 Task: Change scribble  line  to solid.
Action: Mouse moved to (348, 252)
Screenshot: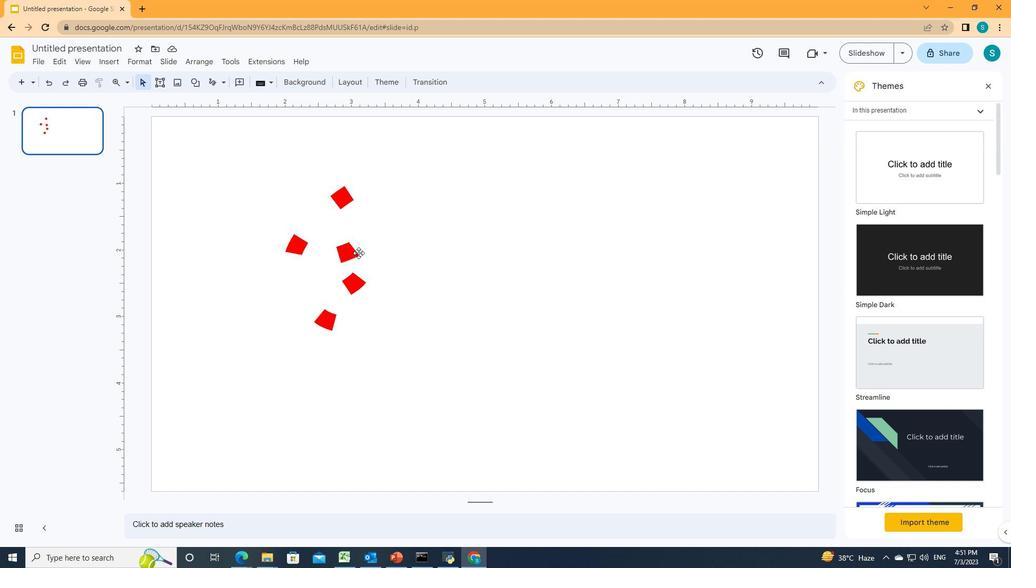 
Action: Mouse pressed left at (348, 252)
Screenshot: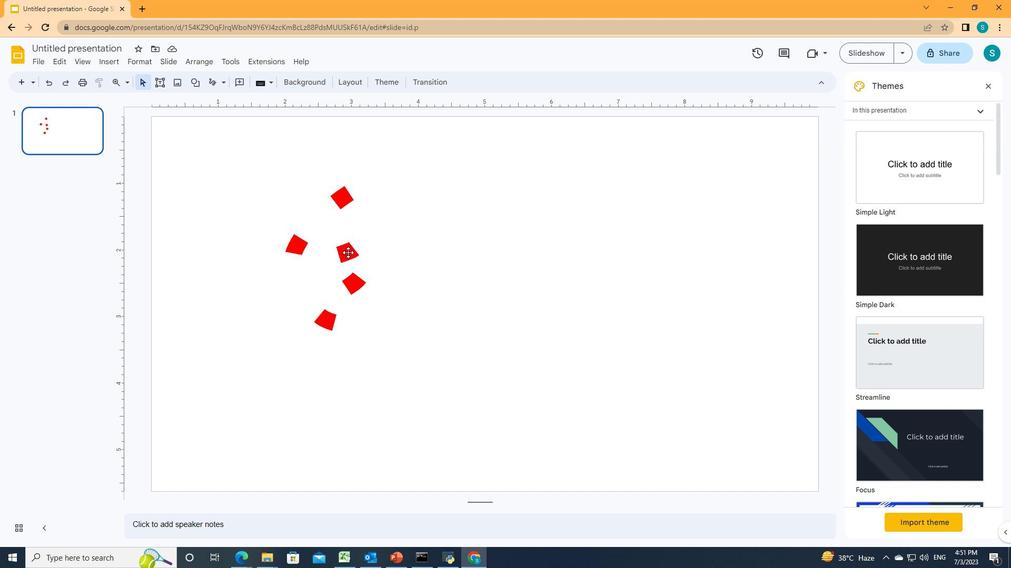
Action: Mouse moved to (275, 85)
Screenshot: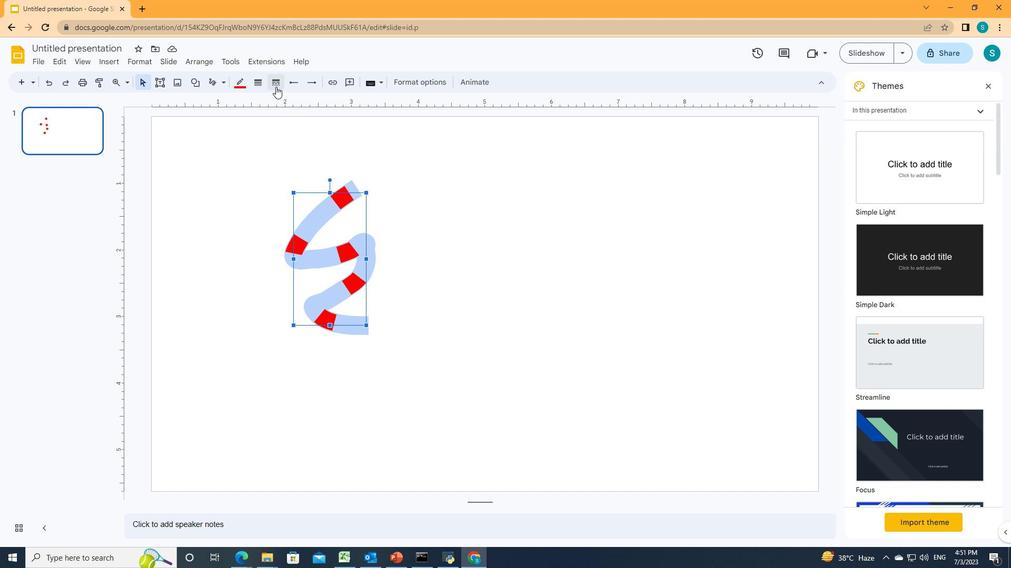 
Action: Mouse pressed left at (275, 85)
Screenshot: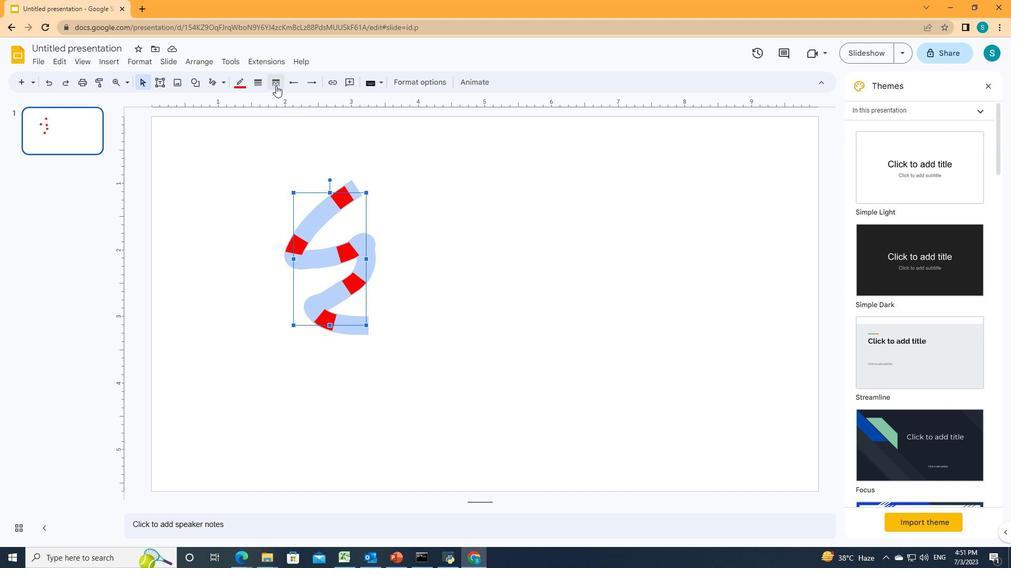 
Action: Mouse moved to (281, 108)
Screenshot: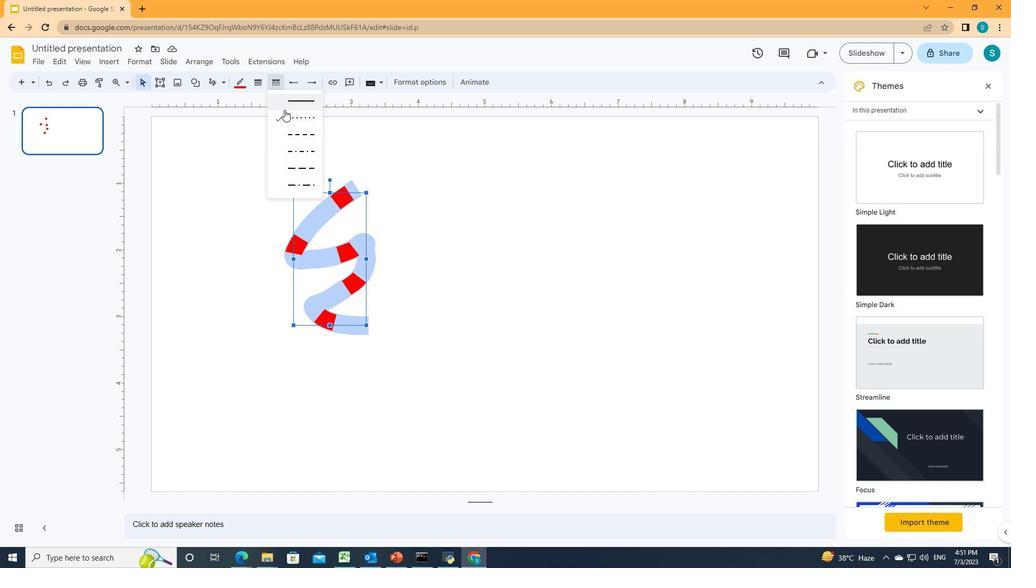 
Action: Mouse pressed left at (281, 108)
Screenshot: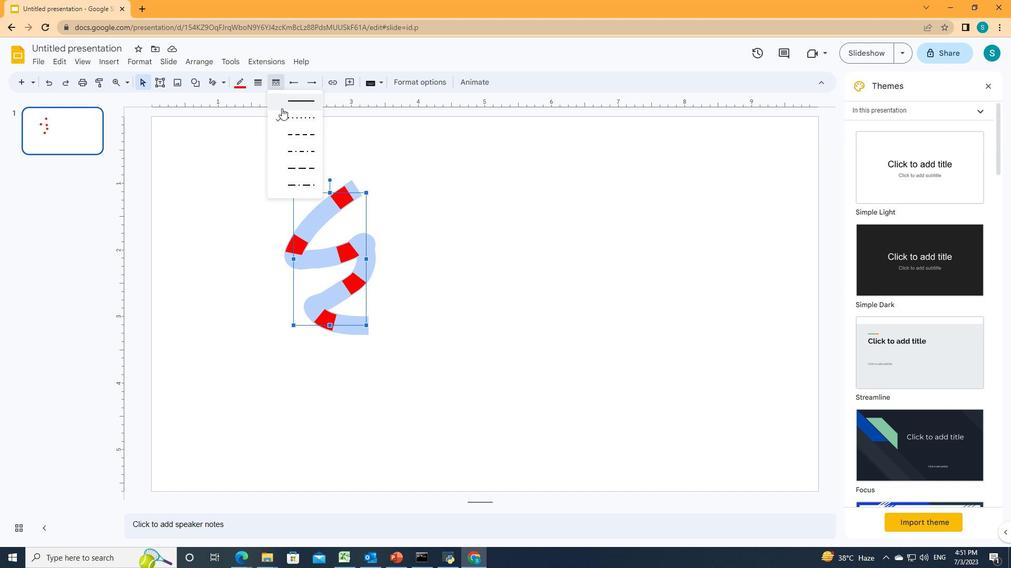 
Action: Mouse moved to (381, 190)
Screenshot: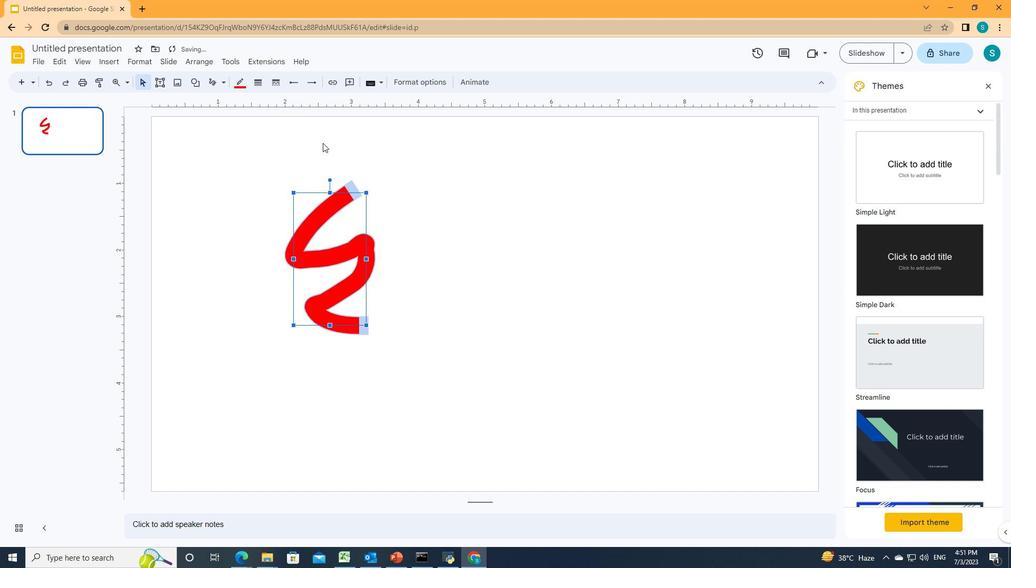 
